 Task: Add a condition where "Hours since status category solved Less than Eighteen" in unsolved tickets in your groups.
Action: Mouse moved to (122, 498)
Screenshot: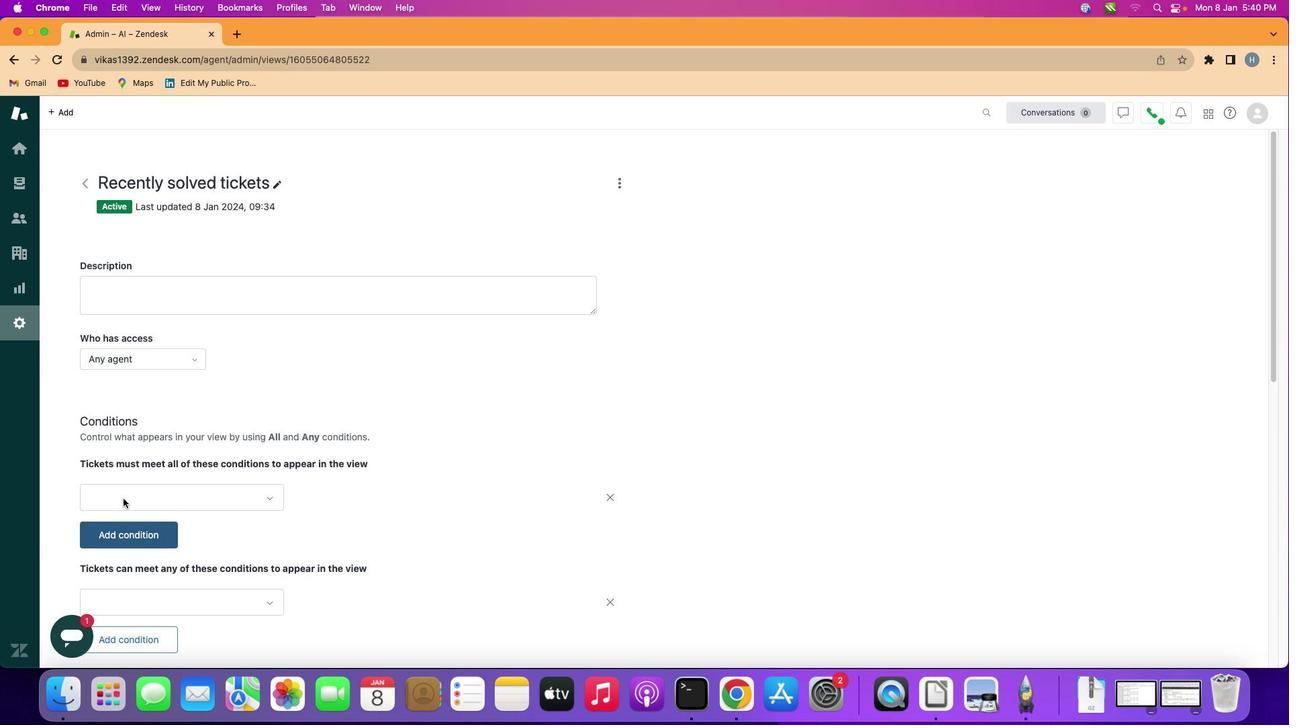 
Action: Mouse pressed left at (122, 498)
Screenshot: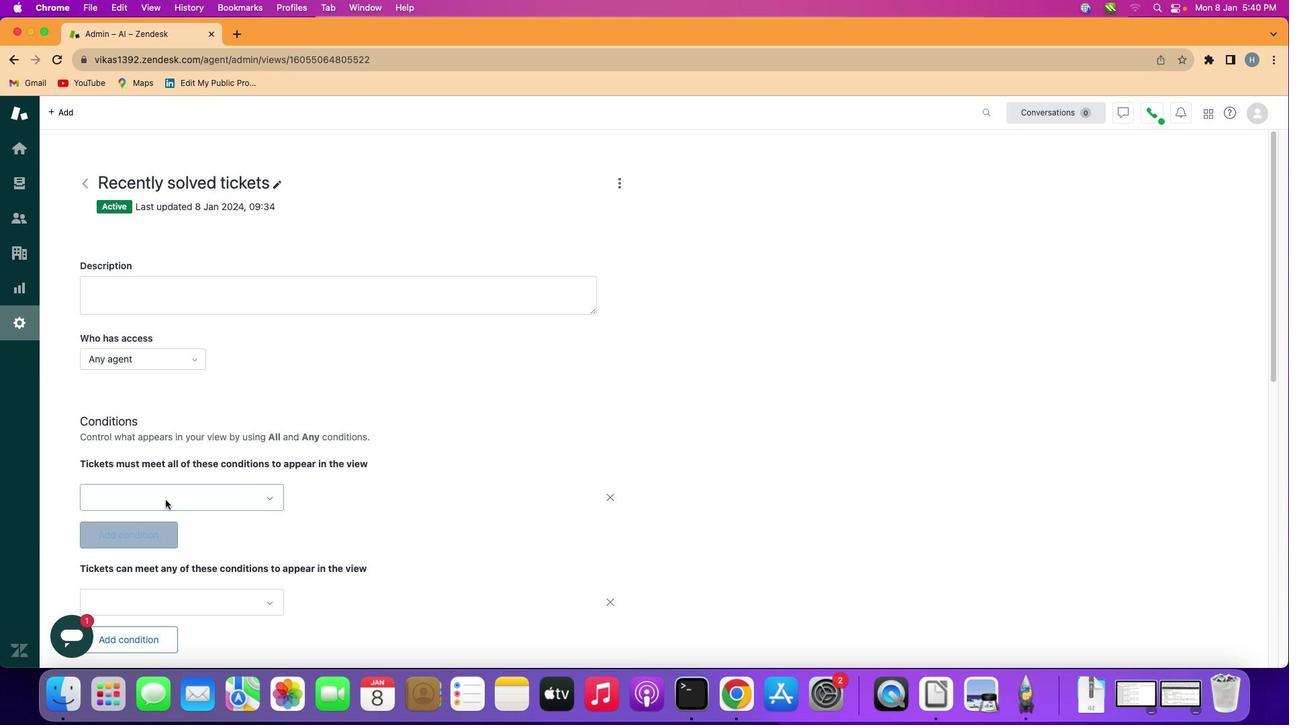 
Action: Mouse moved to (190, 499)
Screenshot: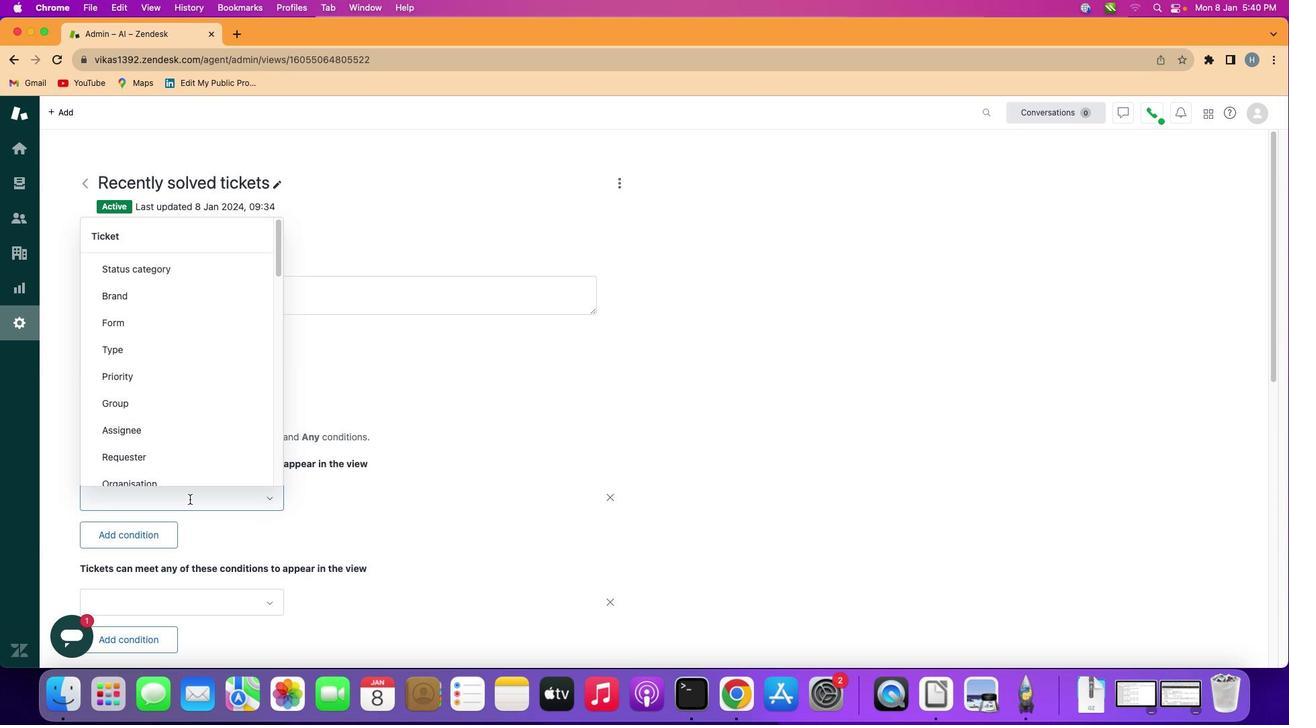 
Action: Mouse pressed left at (190, 499)
Screenshot: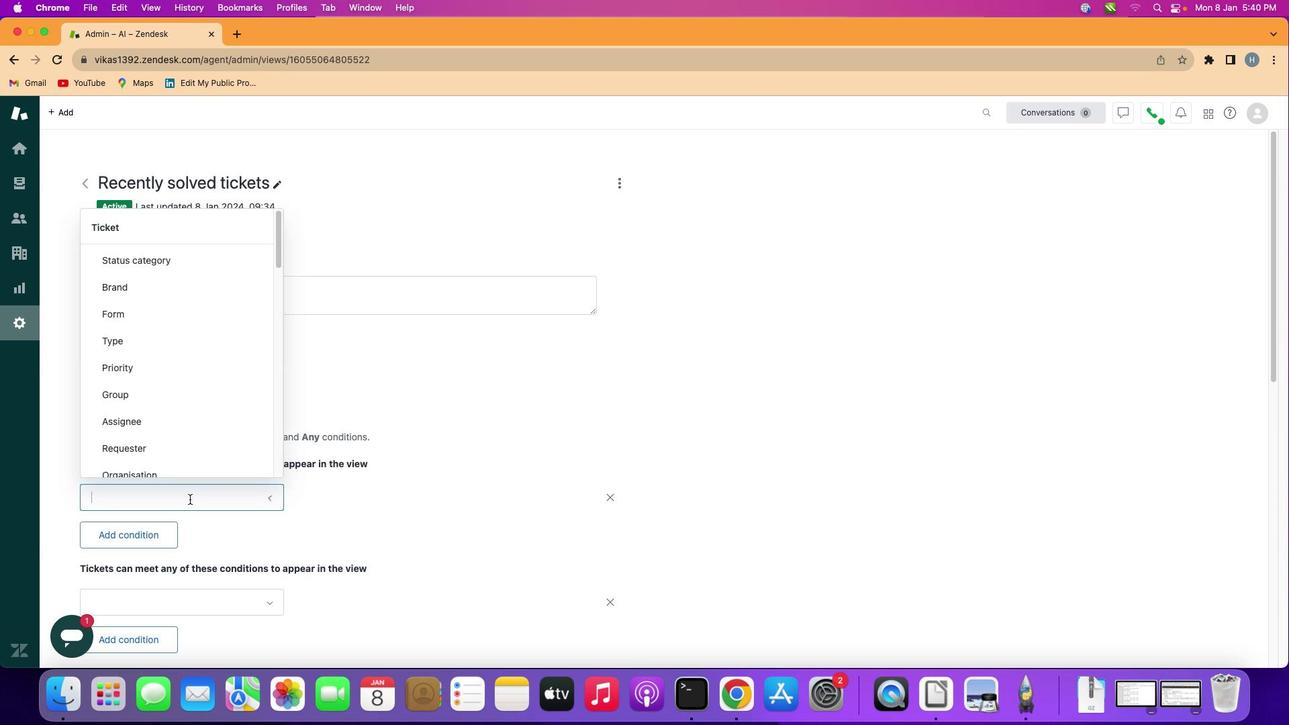 
Action: Mouse moved to (198, 388)
Screenshot: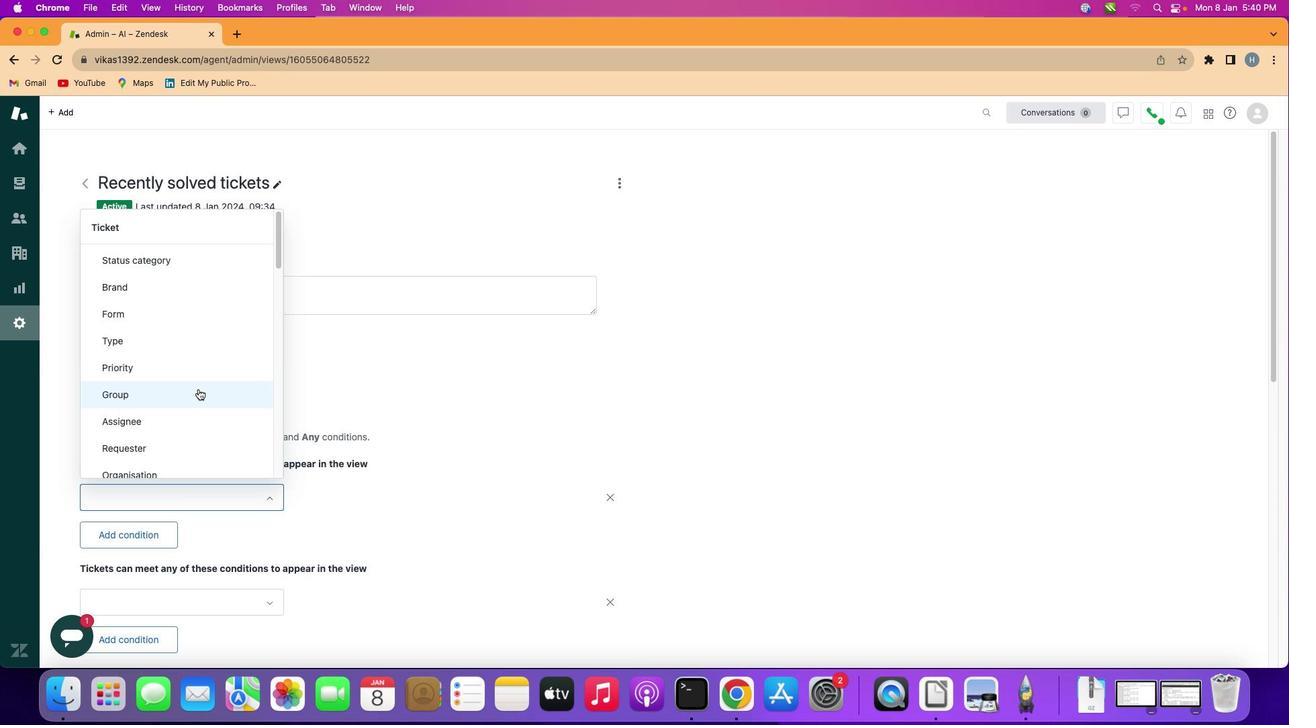 
Action: Mouse scrolled (198, 388) with delta (0, 0)
Screenshot: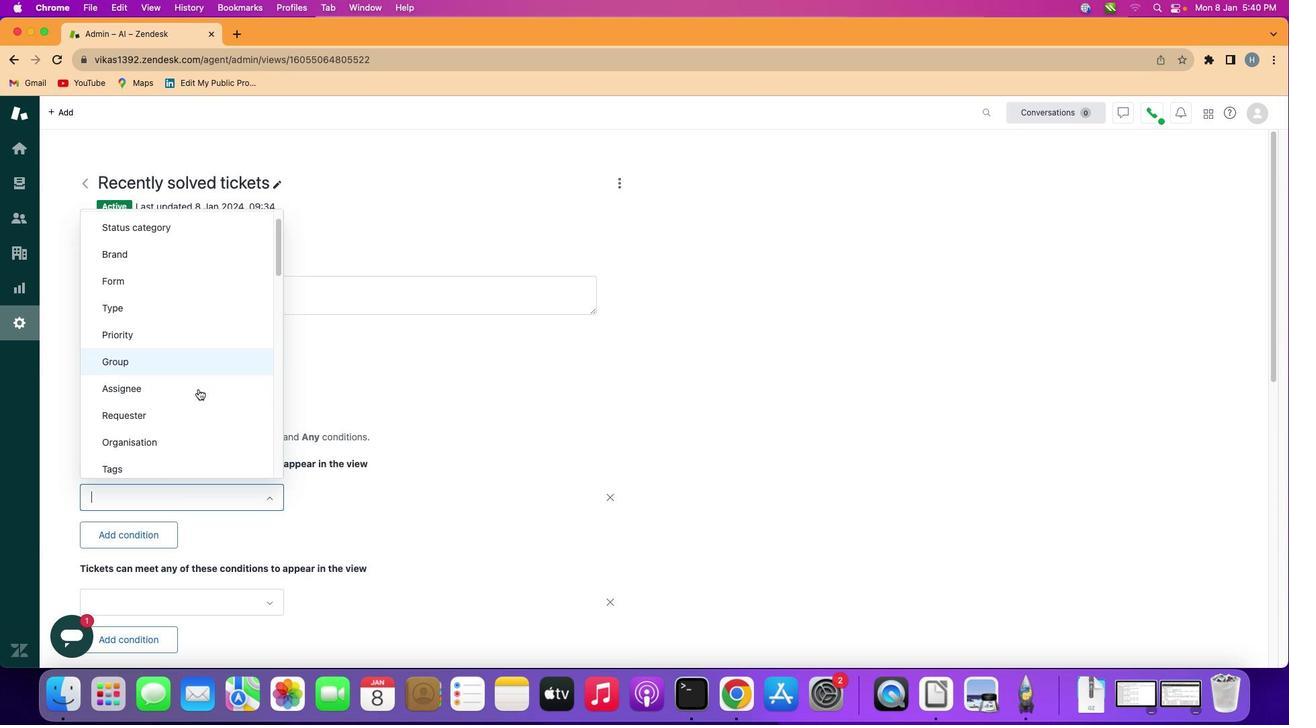 
Action: Mouse scrolled (198, 388) with delta (0, 0)
Screenshot: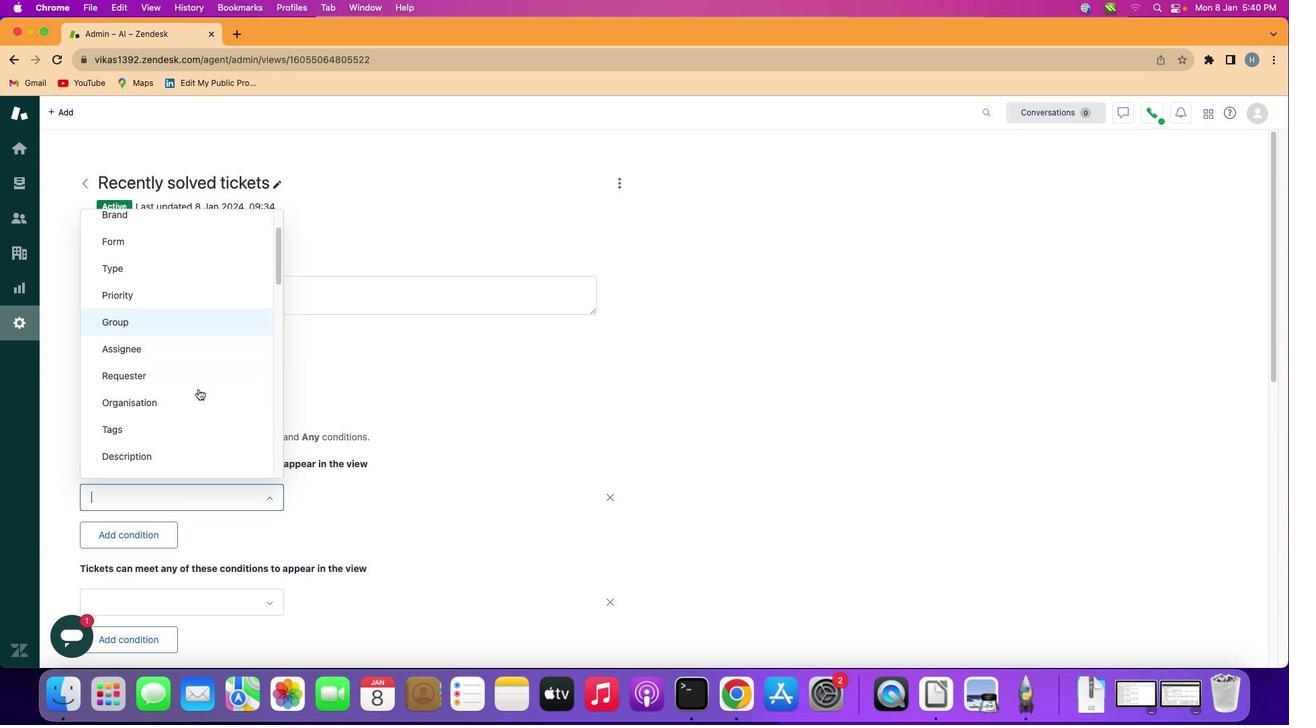 
Action: Mouse scrolled (198, 388) with delta (0, 0)
Screenshot: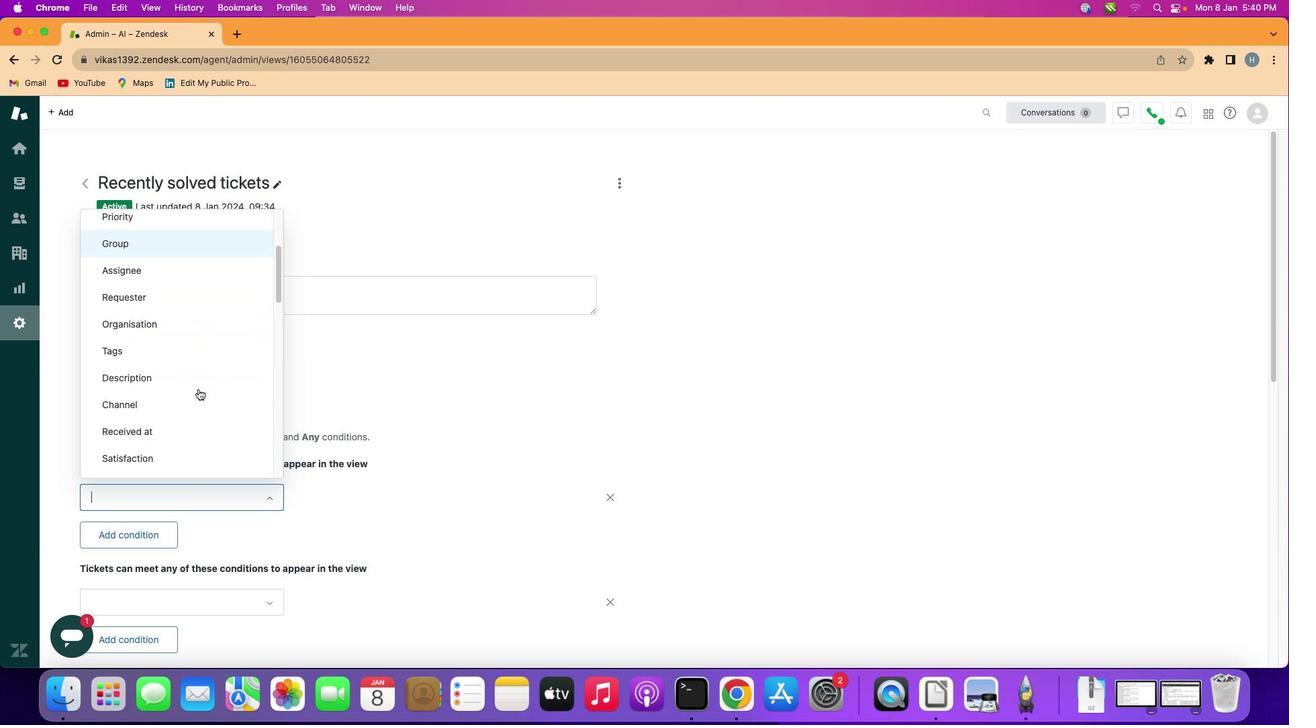 
Action: Mouse scrolled (198, 388) with delta (0, -1)
Screenshot: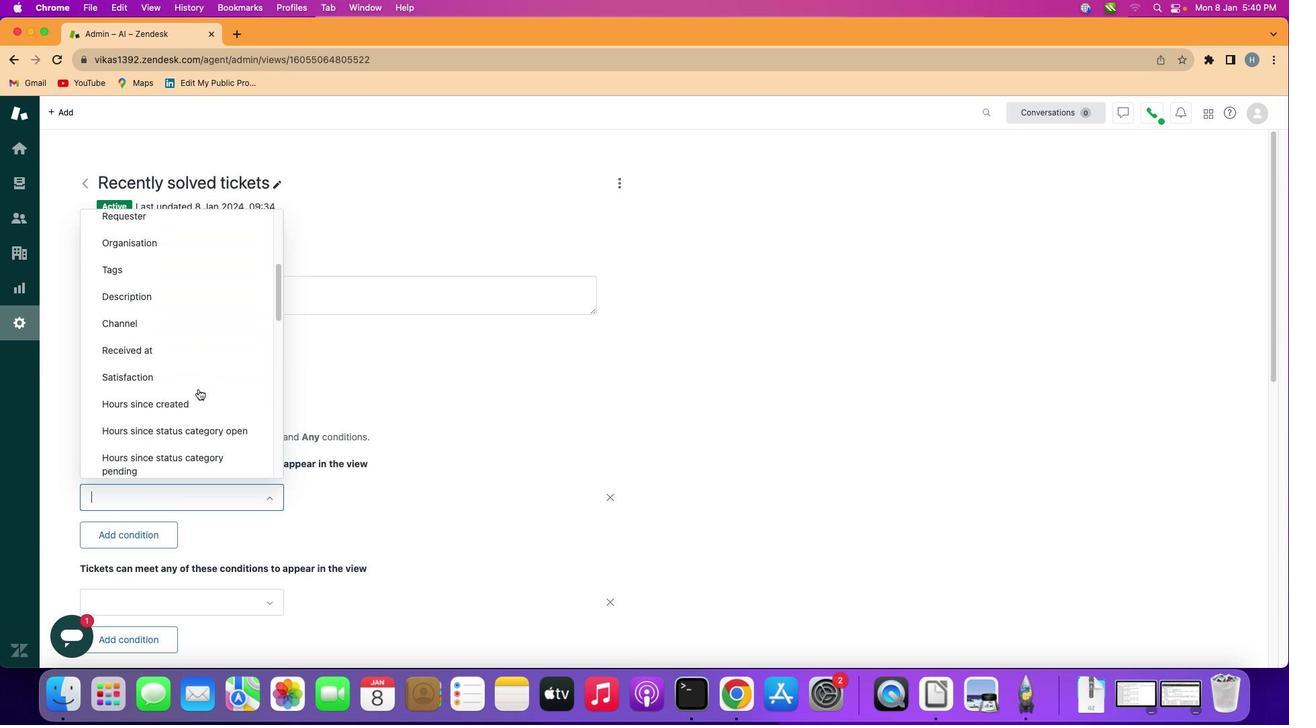 
Action: Mouse scrolled (198, 388) with delta (0, -1)
Screenshot: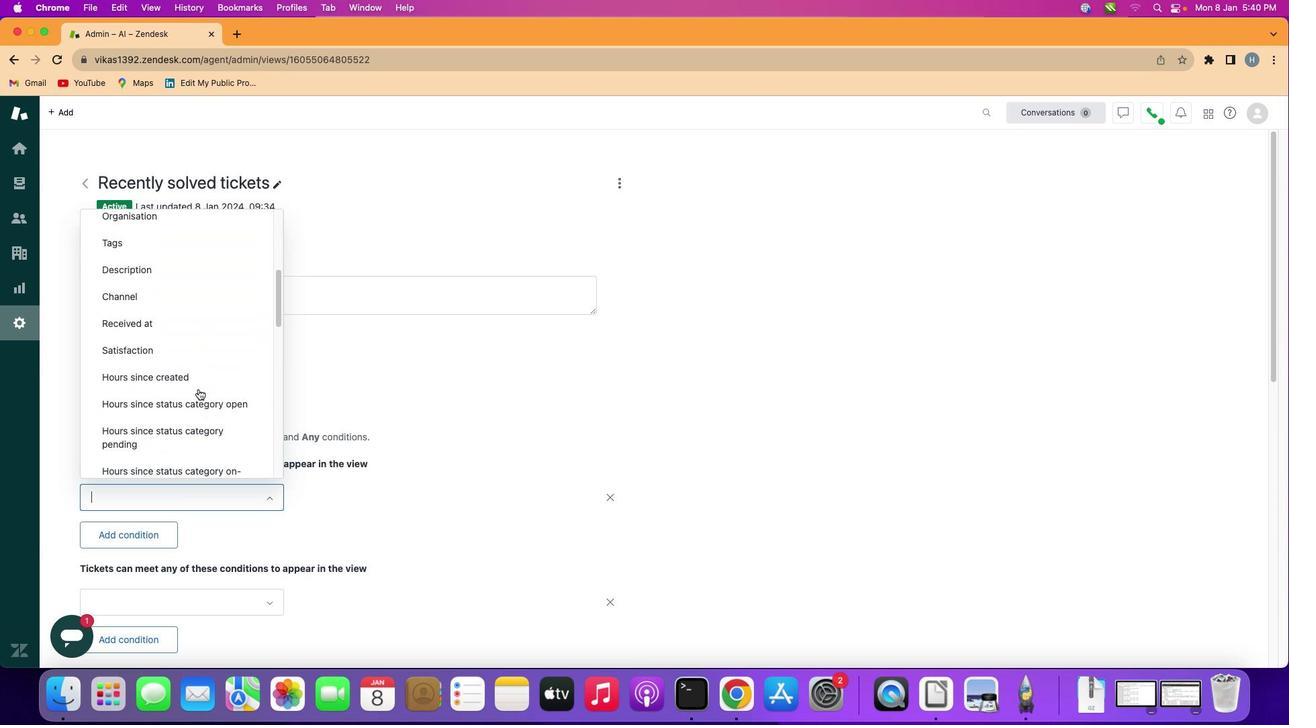 
Action: Mouse scrolled (198, 388) with delta (0, -1)
Screenshot: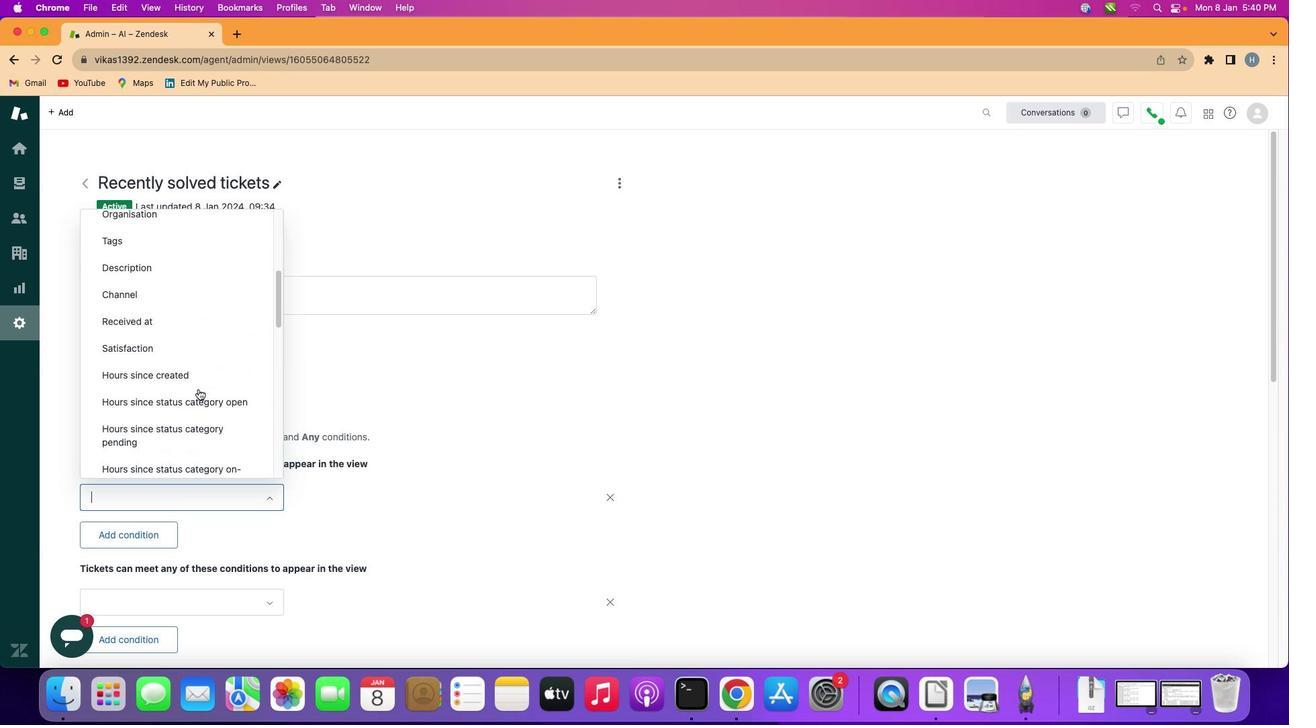 
Action: Mouse moved to (210, 382)
Screenshot: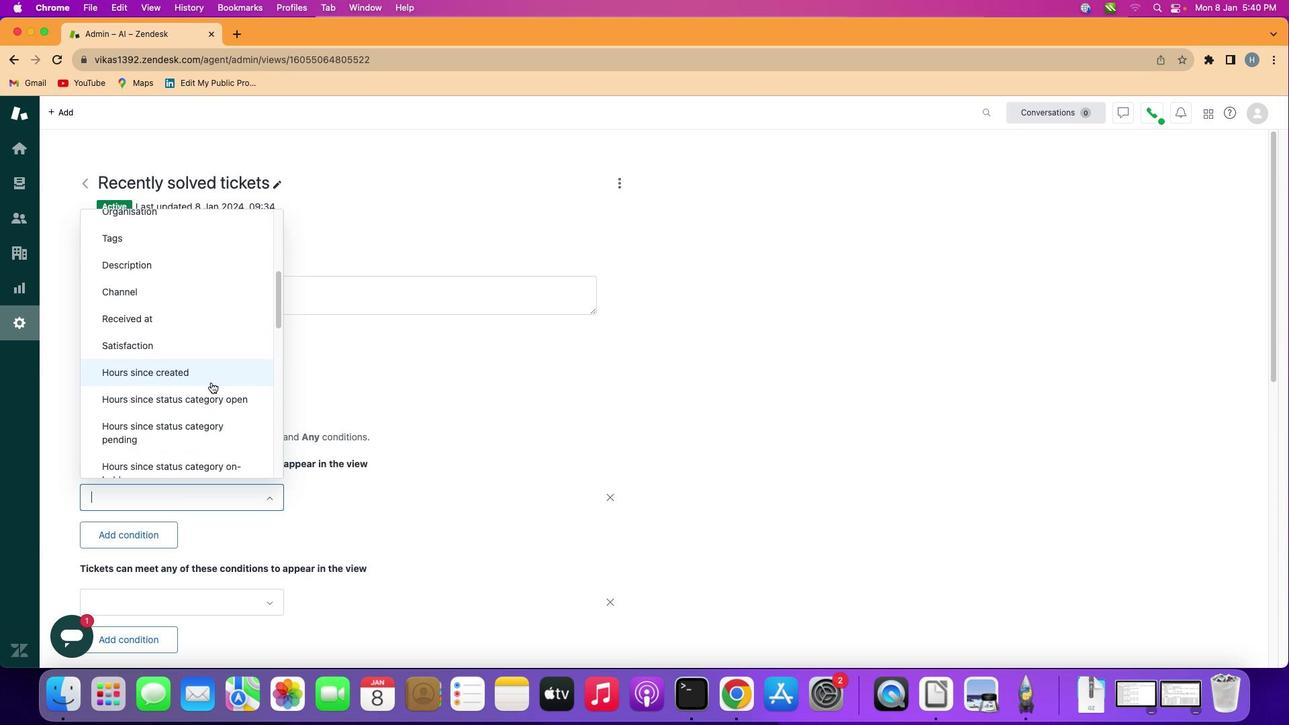 
Action: Mouse scrolled (210, 382) with delta (0, 0)
Screenshot: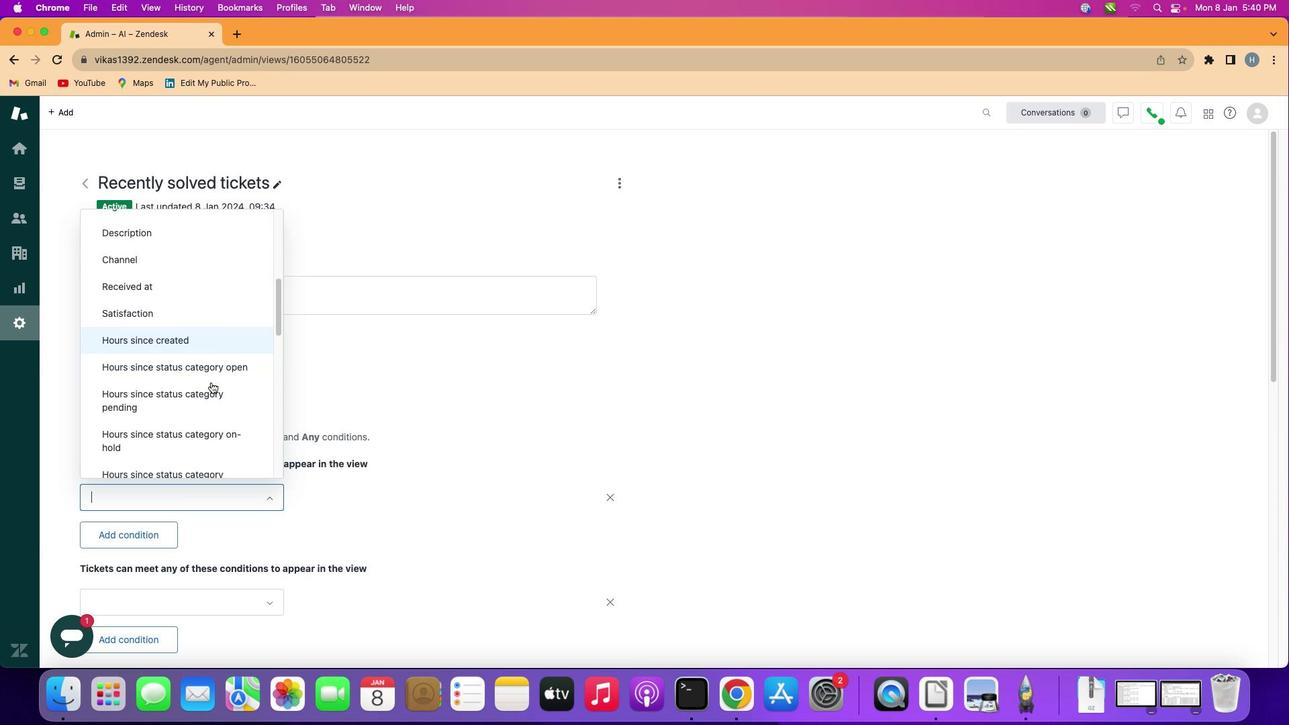 
Action: Mouse scrolled (210, 382) with delta (0, 0)
Screenshot: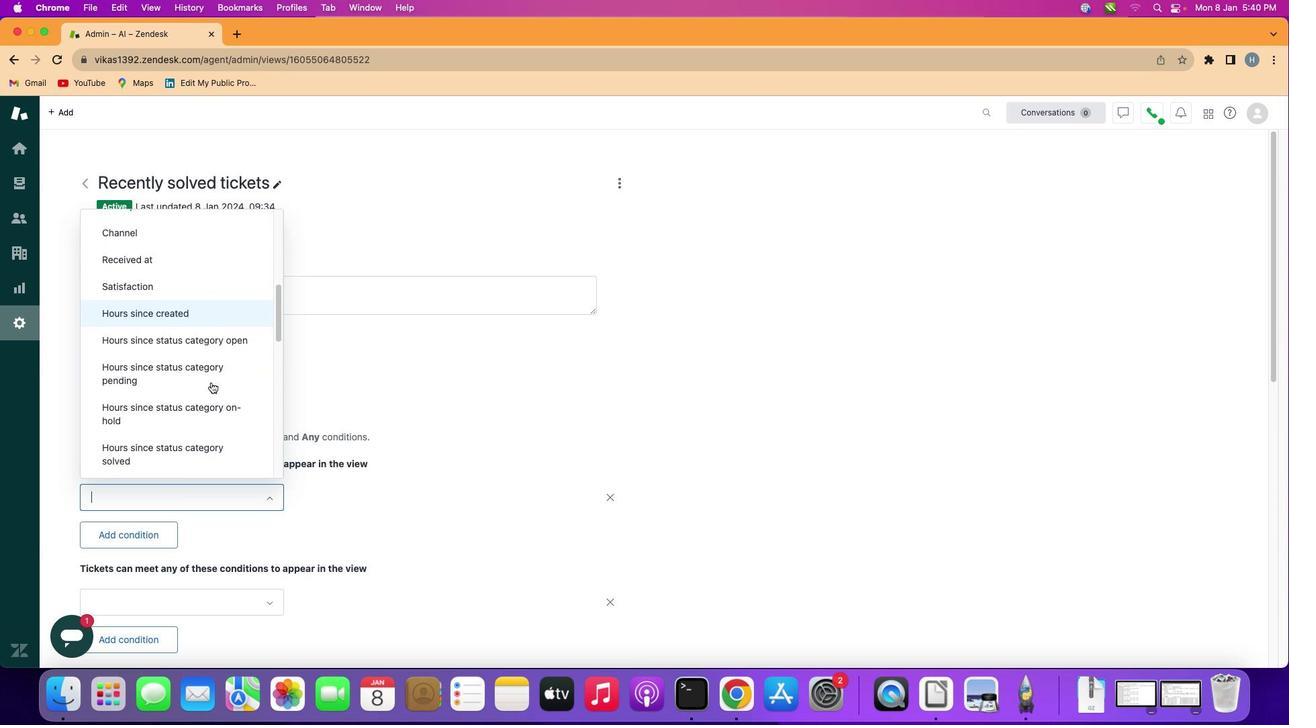 
Action: Mouse scrolled (210, 382) with delta (0, 0)
Screenshot: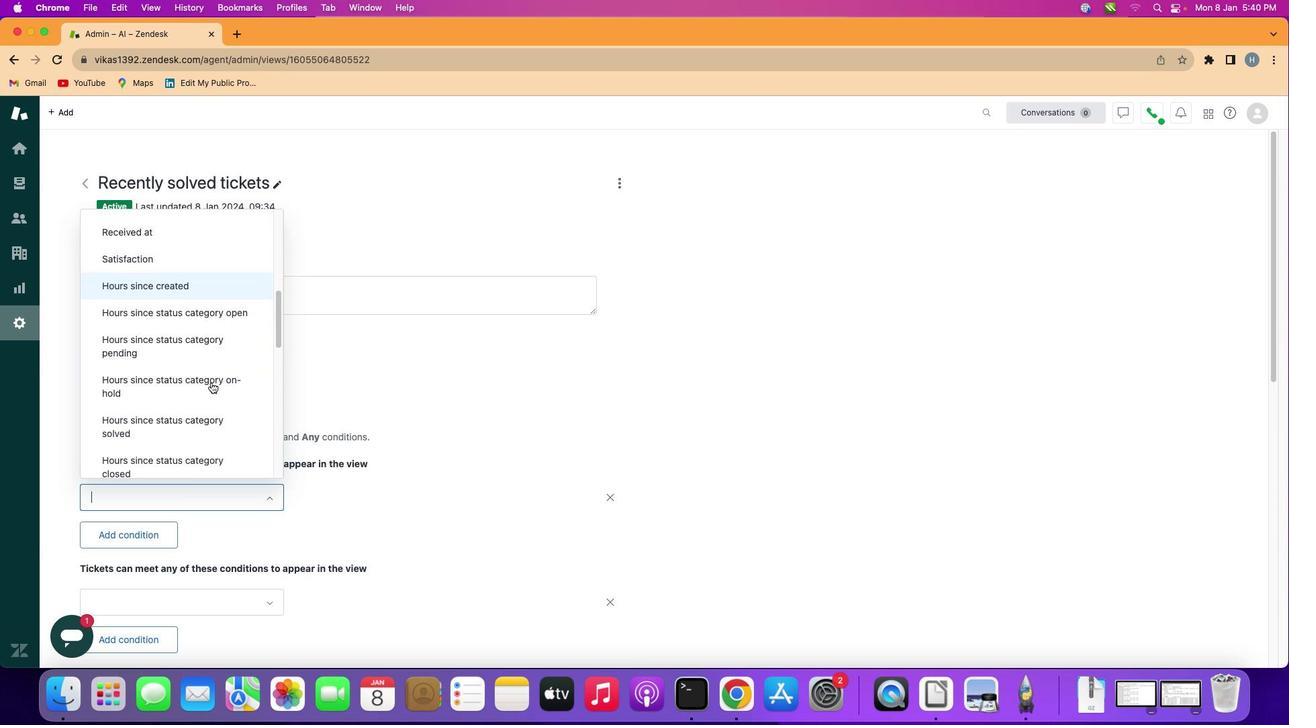 
Action: Mouse scrolled (210, 382) with delta (0, 0)
Screenshot: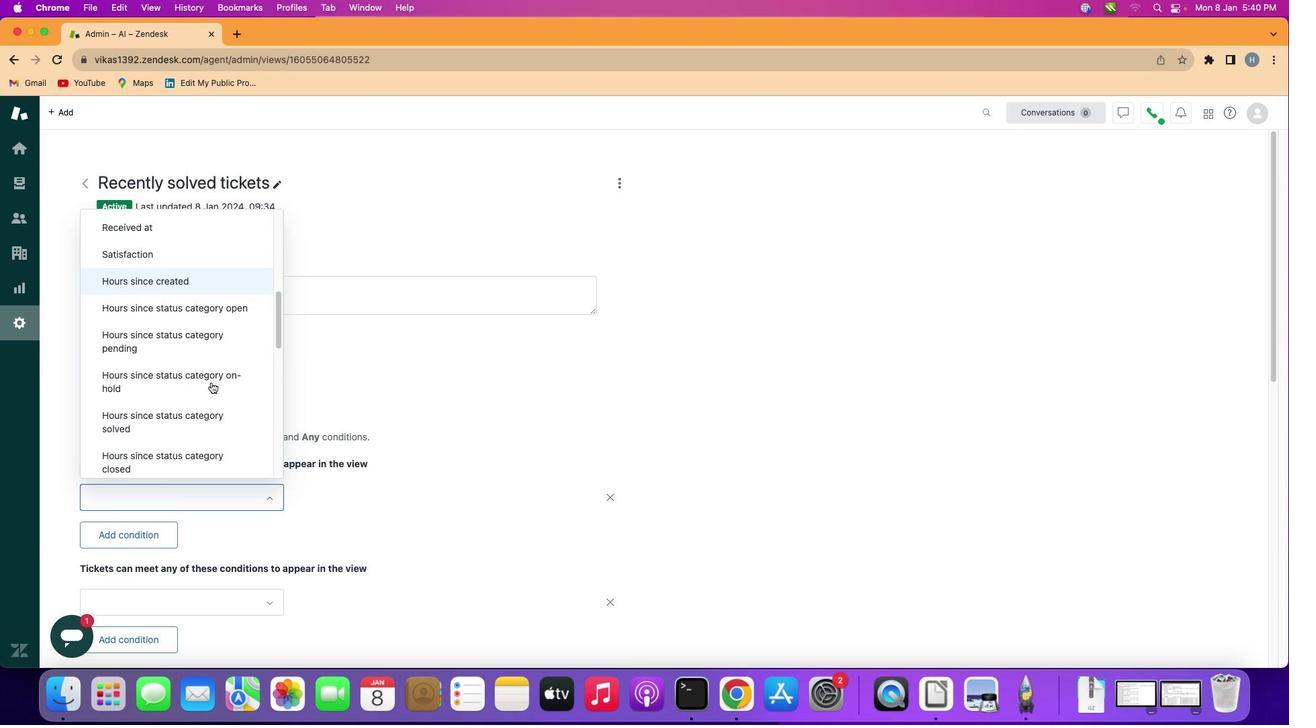
Action: Mouse scrolled (210, 382) with delta (0, 0)
Screenshot: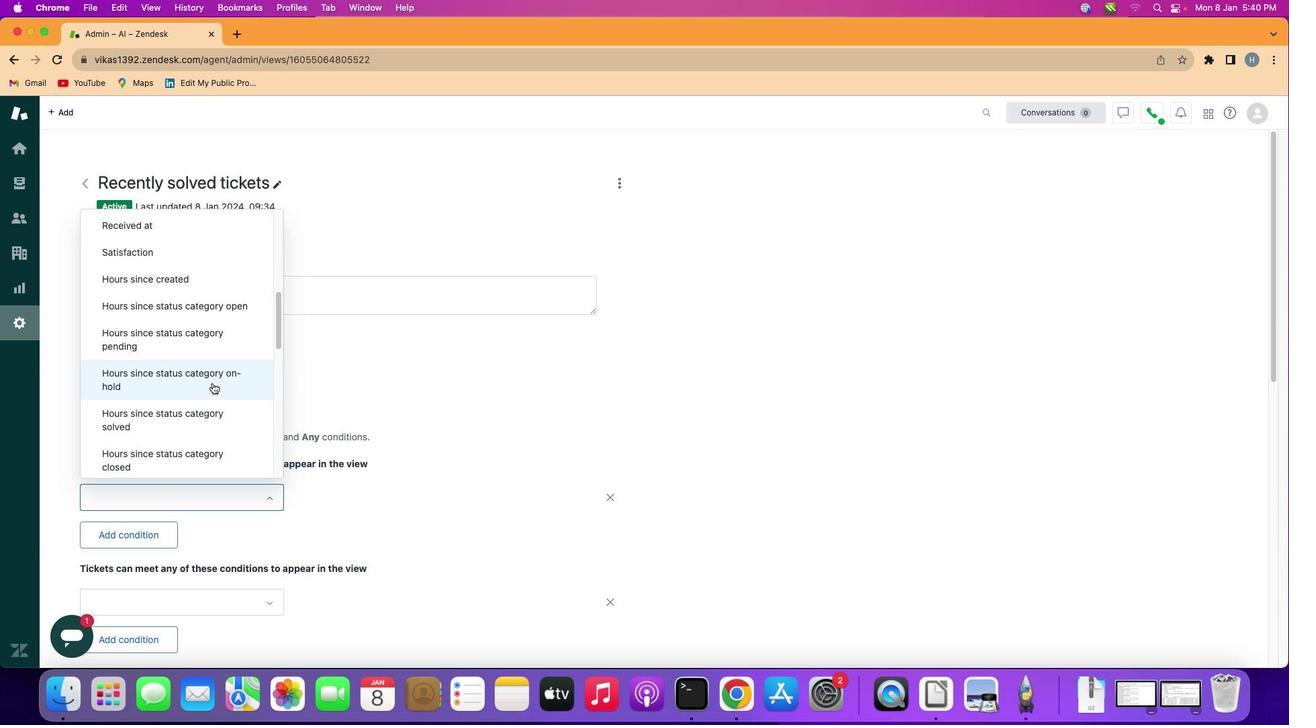 
Action: Mouse moved to (196, 410)
Screenshot: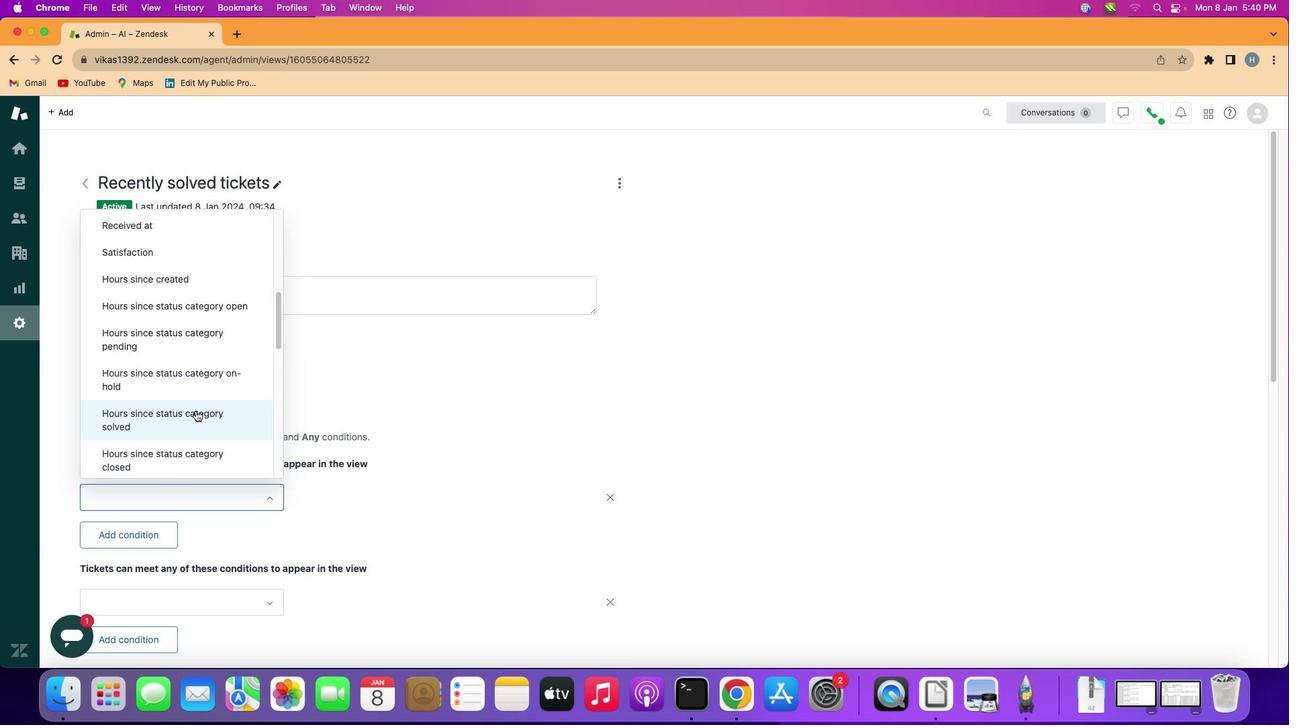 
Action: Mouse pressed left at (196, 410)
Screenshot: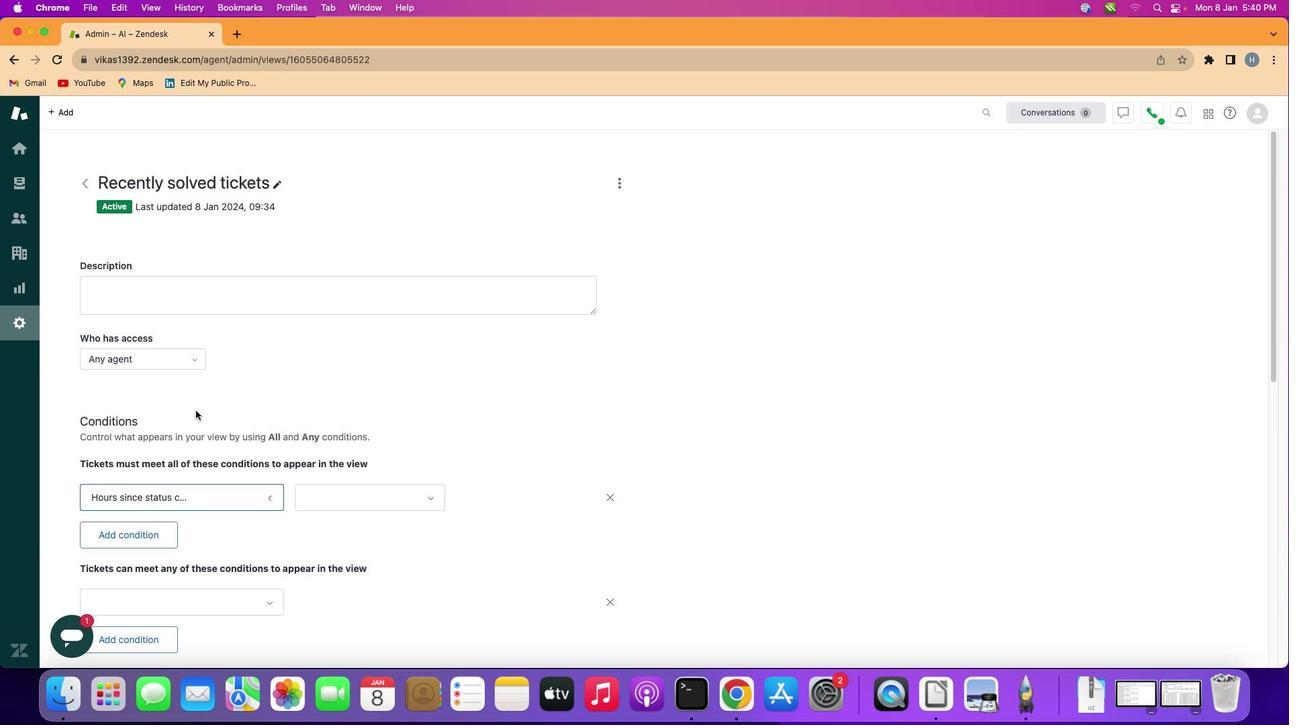 
Action: Mouse moved to (405, 495)
Screenshot: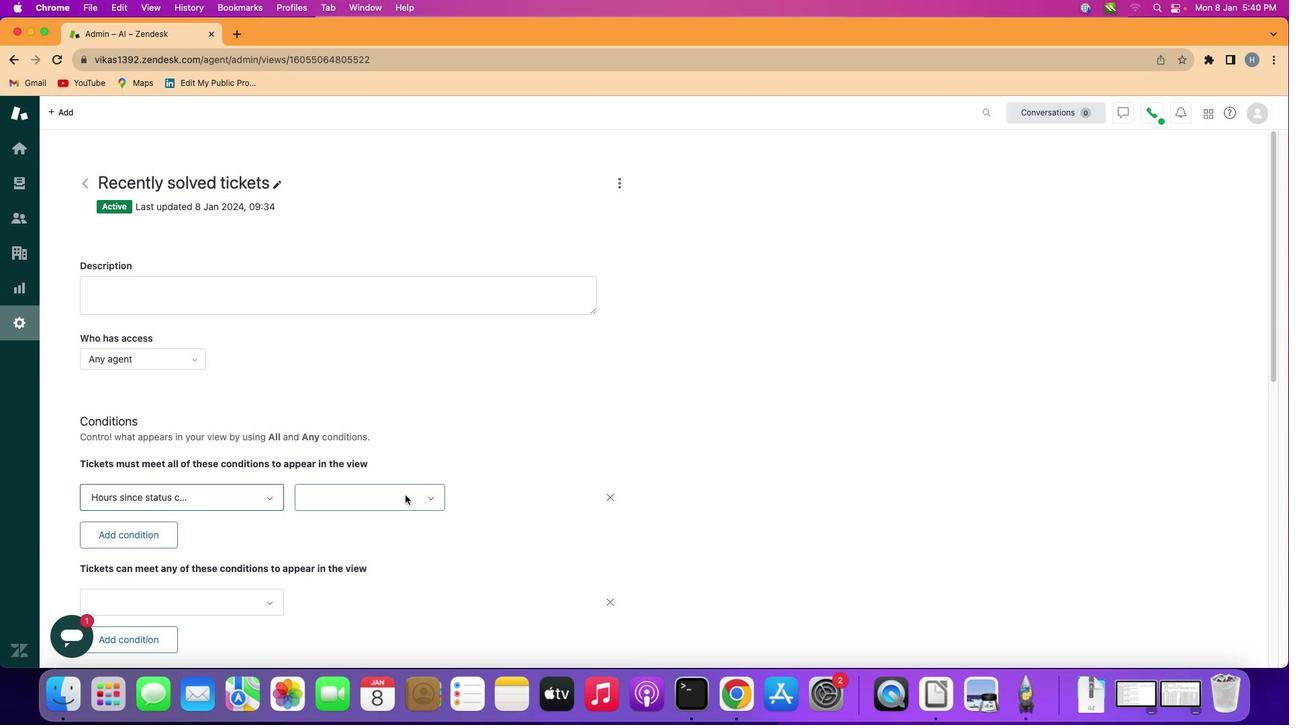 
Action: Mouse pressed left at (405, 495)
Screenshot: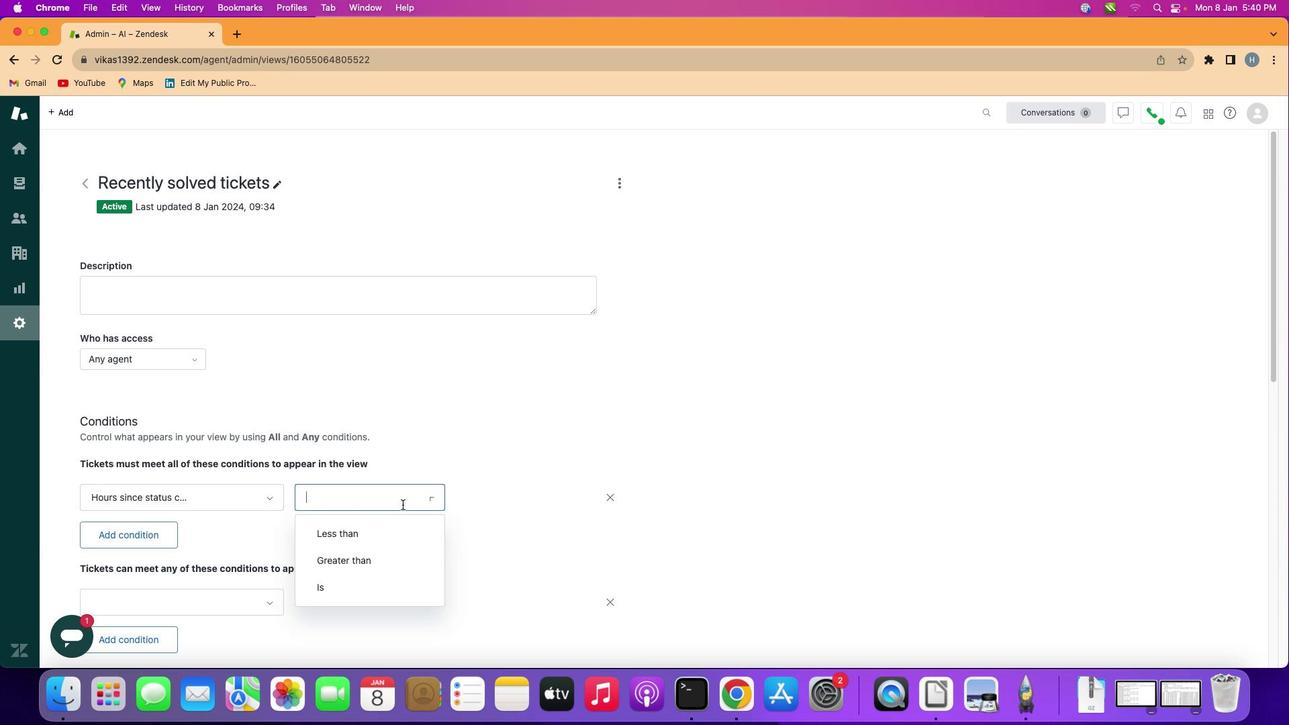 
Action: Mouse moved to (373, 537)
Screenshot: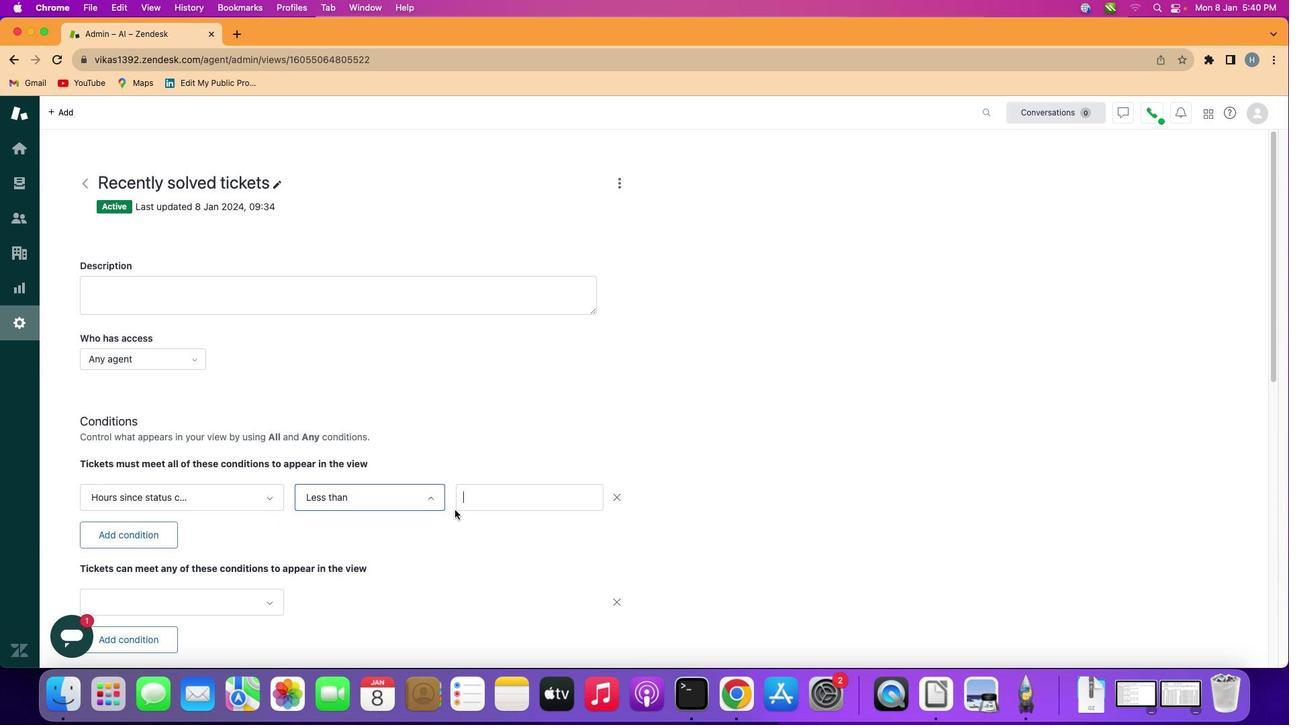 
Action: Mouse pressed left at (373, 537)
Screenshot: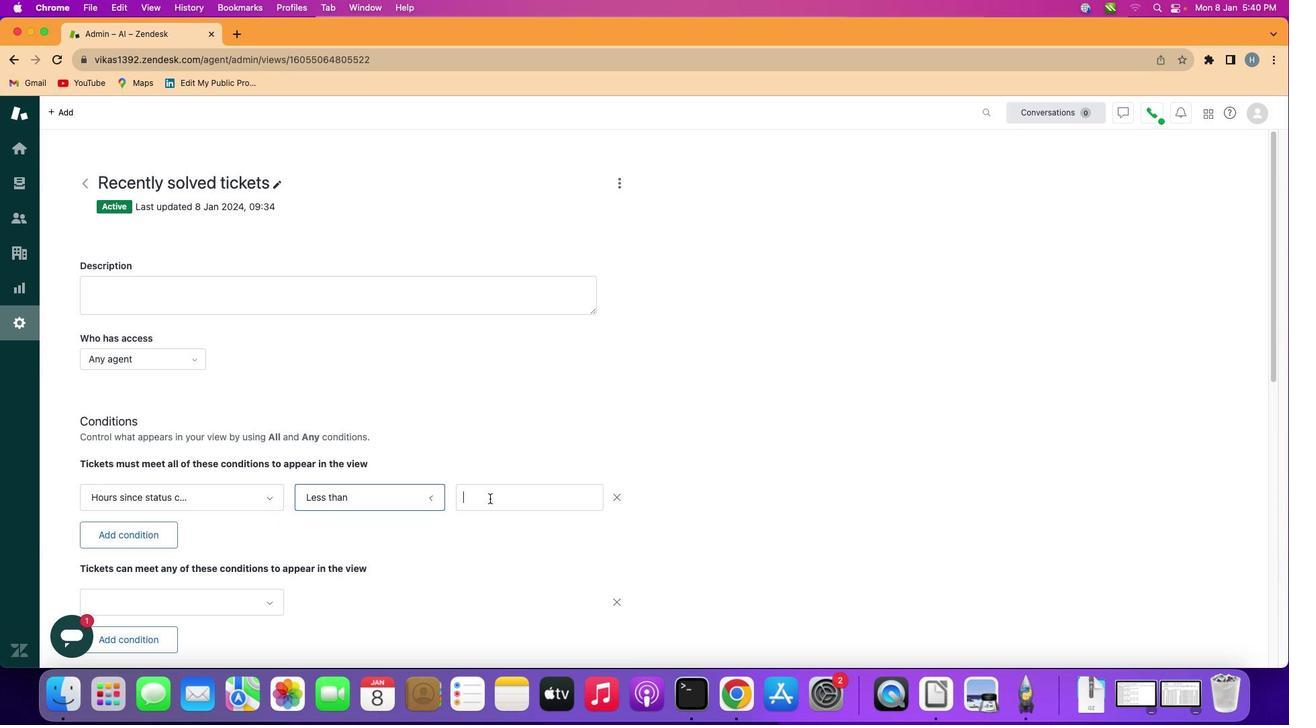 
Action: Mouse moved to (503, 493)
Screenshot: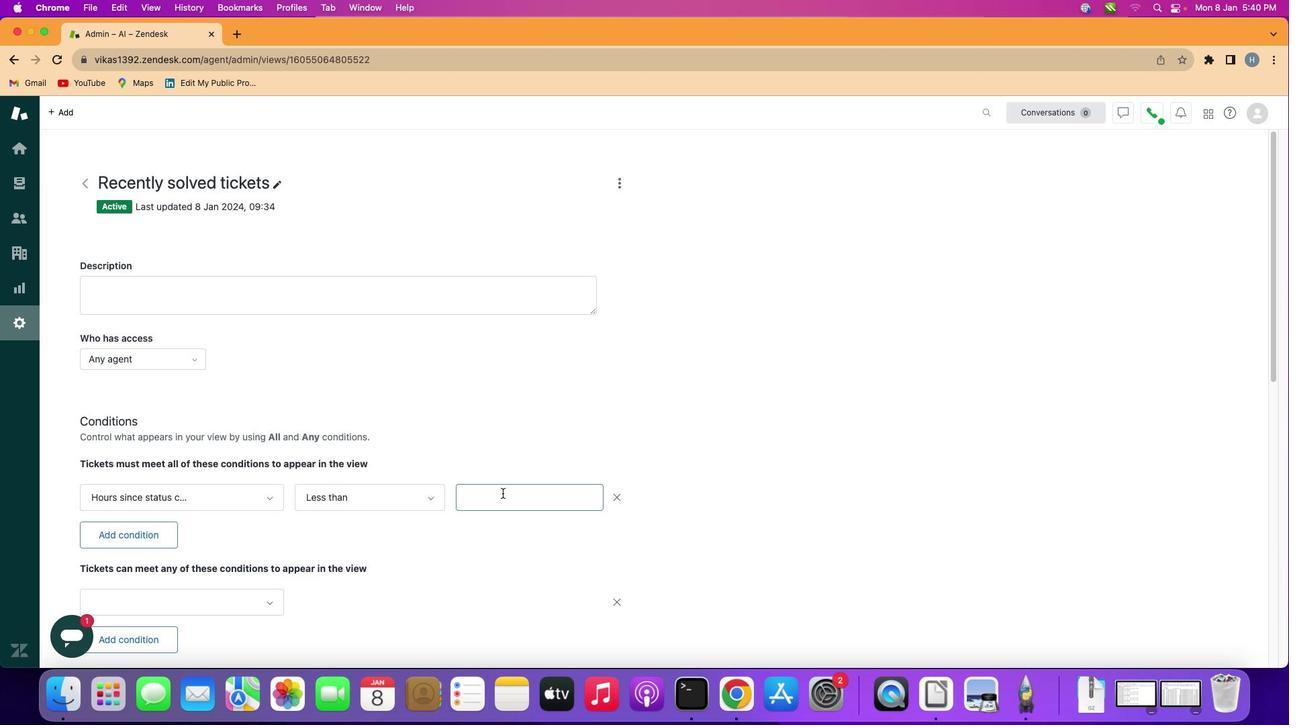 
Action: Mouse pressed left at (503, 493)
Screenshot: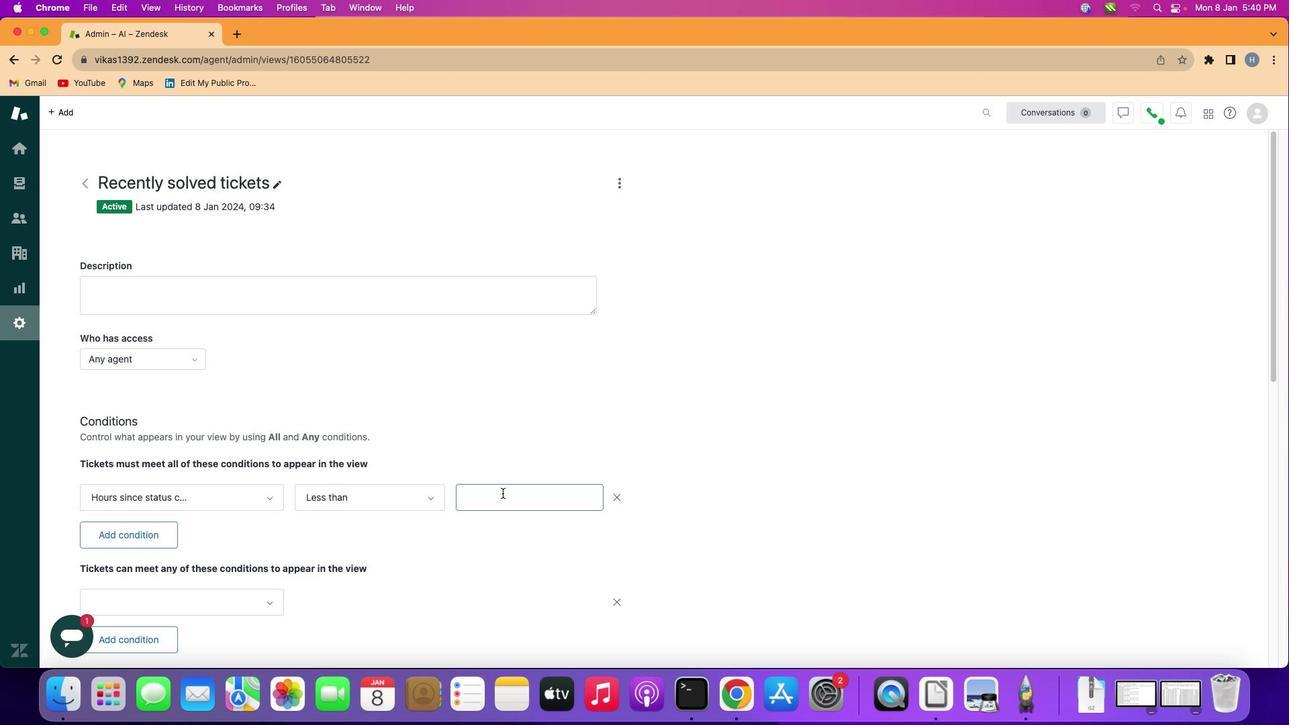 
Action: Key pressed Key.shift'E''i''g''h''t''e''e''n'
Screenshot: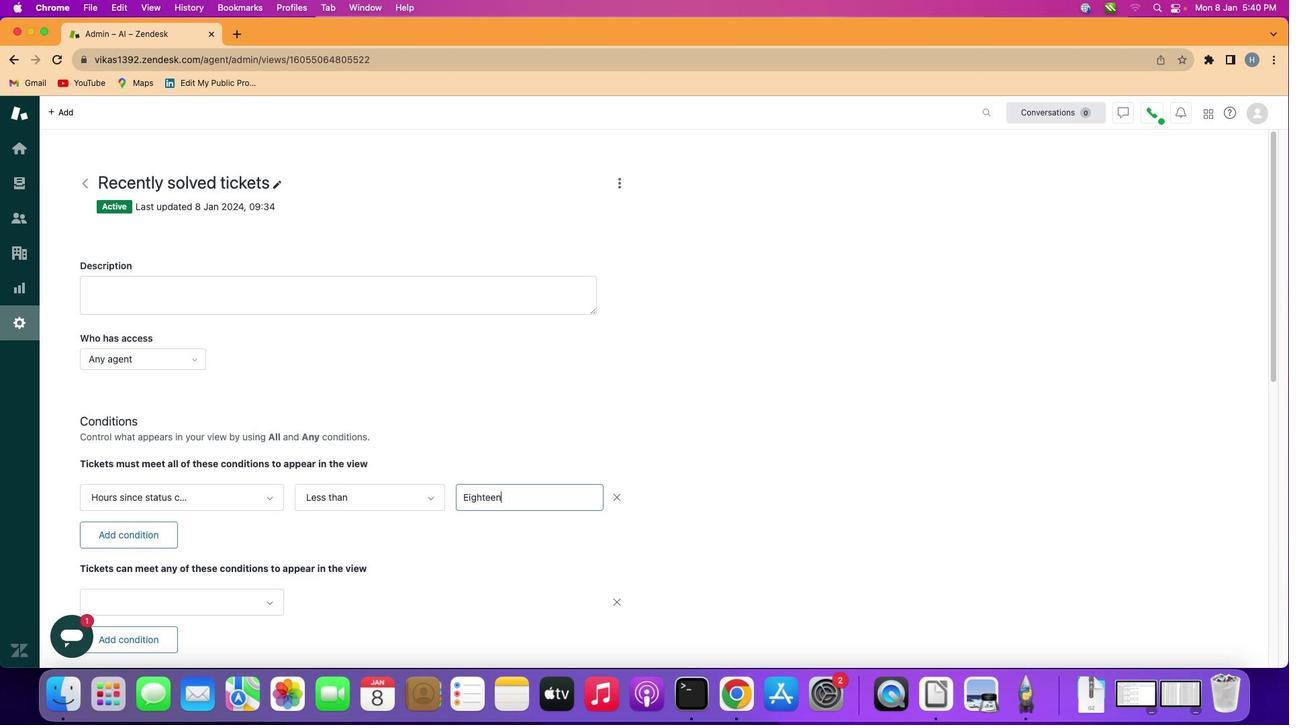 
Action: Mouse moved to (534, 527)
Screenshot: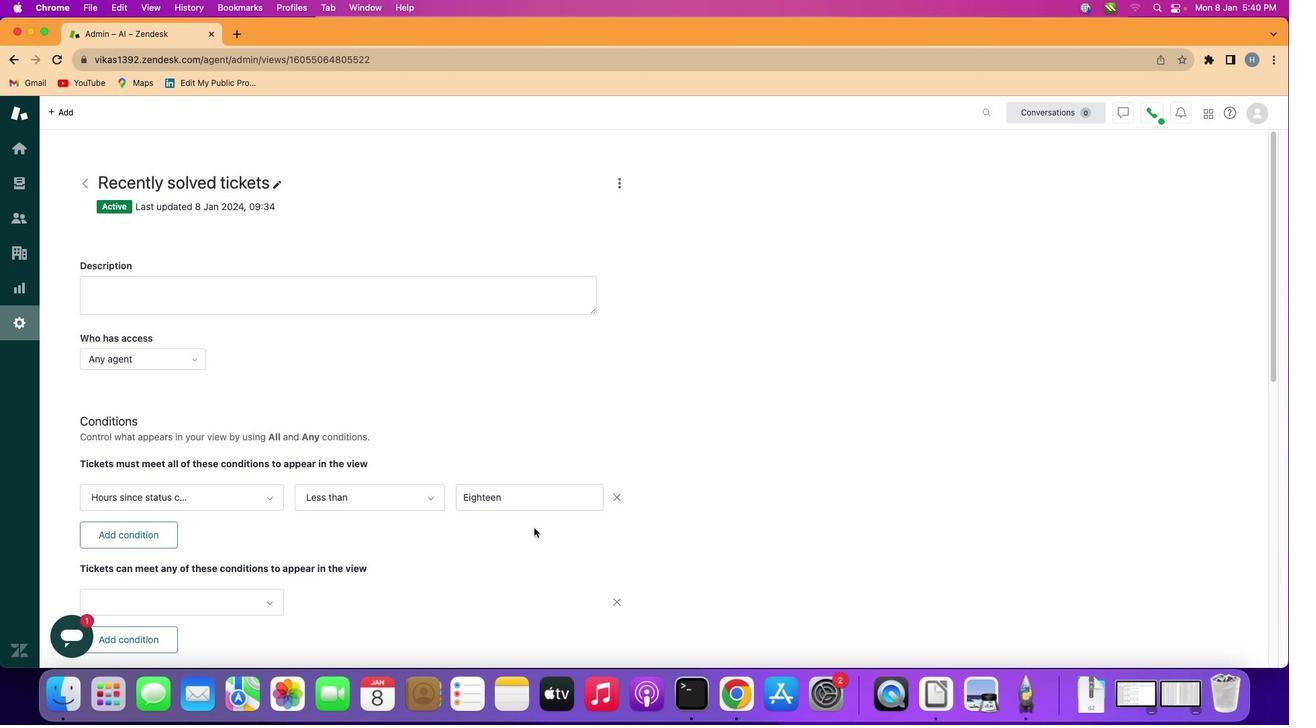 
Action: Mouse pressed left at (534, 527)
Screenshot: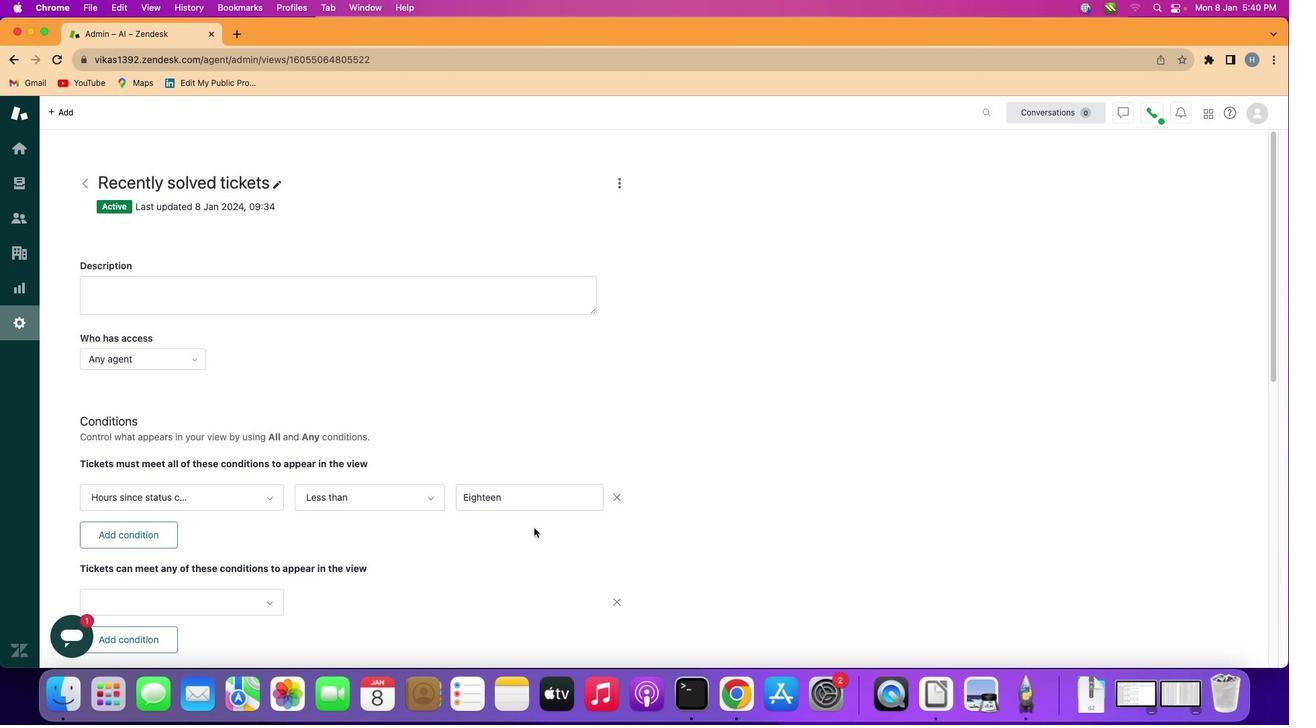 
